 Task: Create a rule when I enter a card name starting with a date after set due on the date.
Action: Mouse moved to (1240, 319)
Screenshot: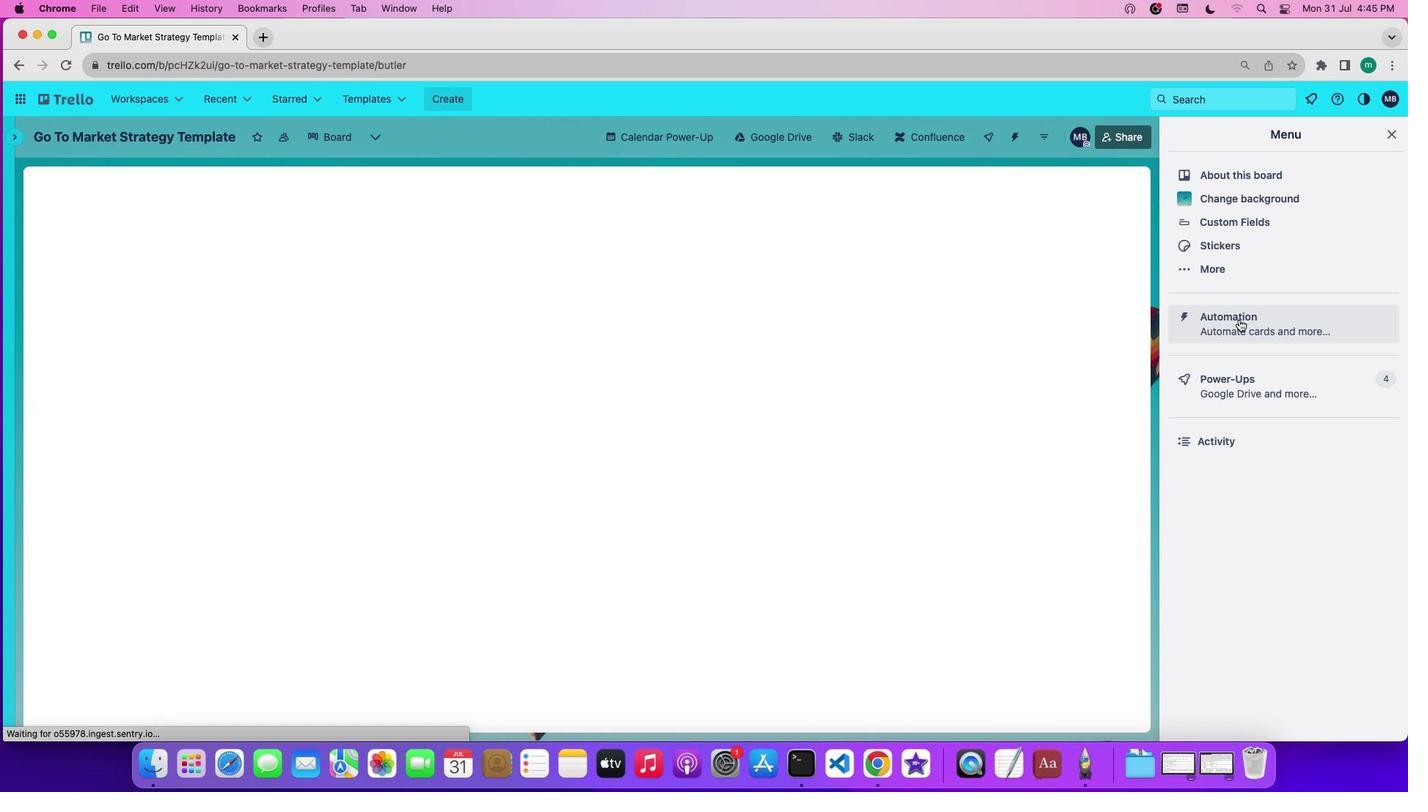 
Action: Mouse pressed left at (1240, 319)
Screenshot: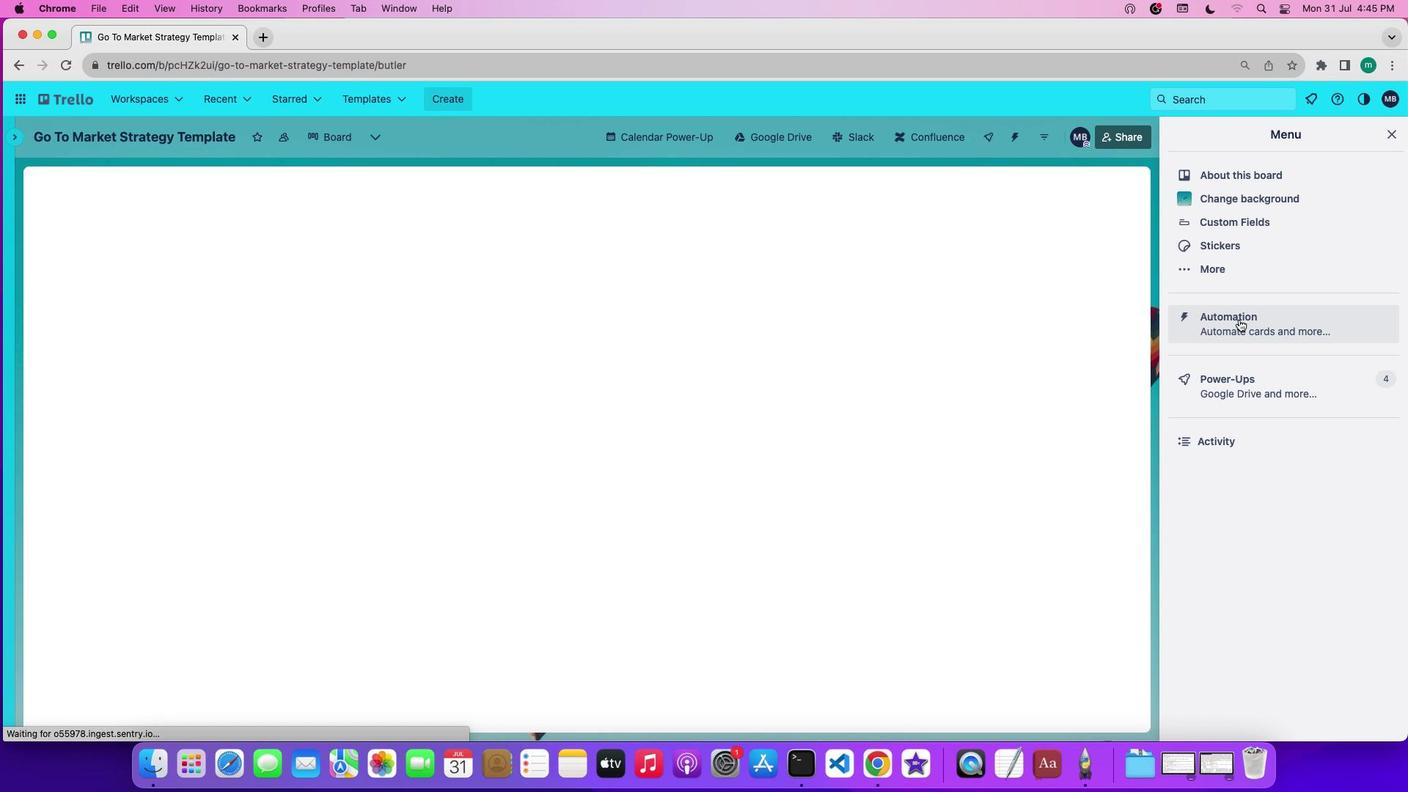 
Action: Mouse moved to (122, 266)
Screenshot: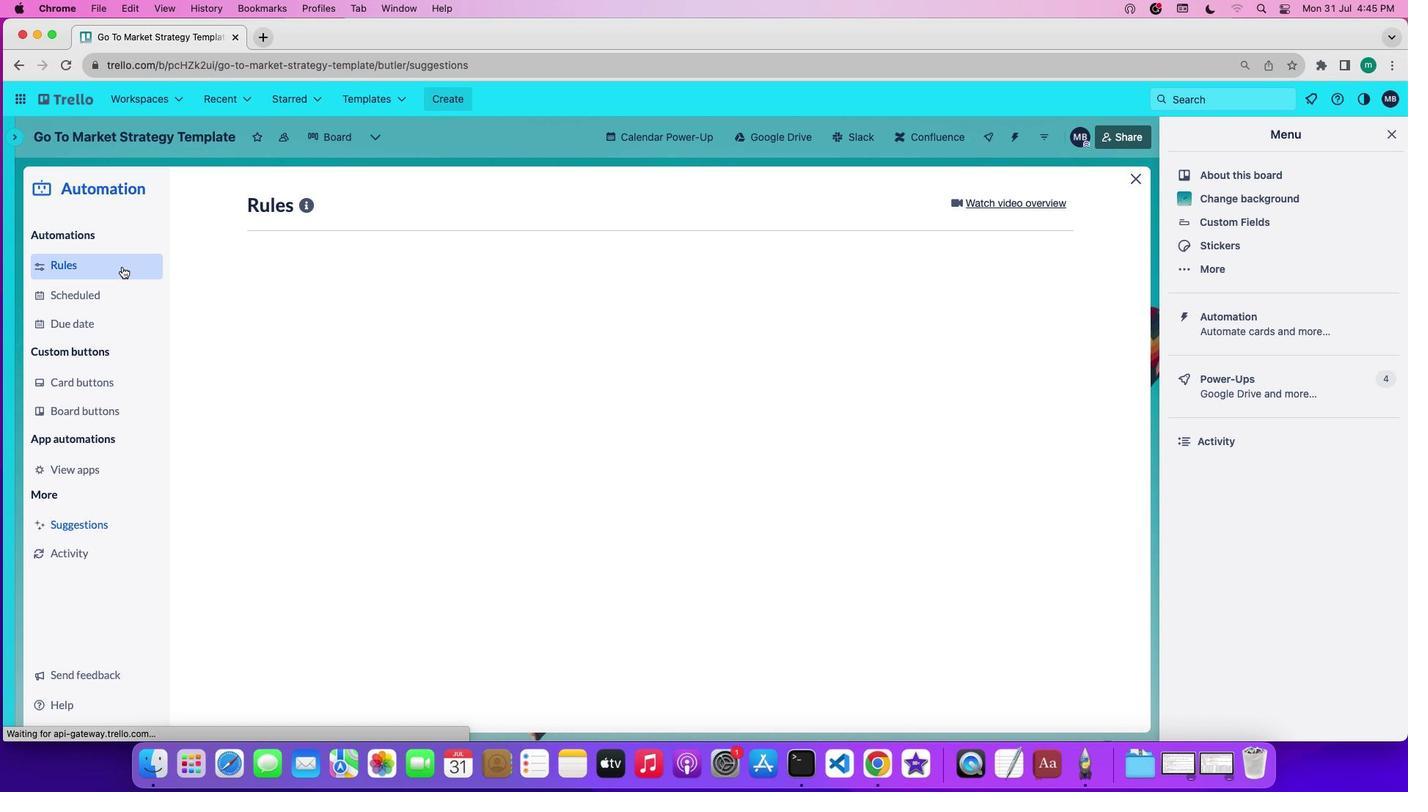 
Action: Mouse pressed left at (122, 266)
Screenshot: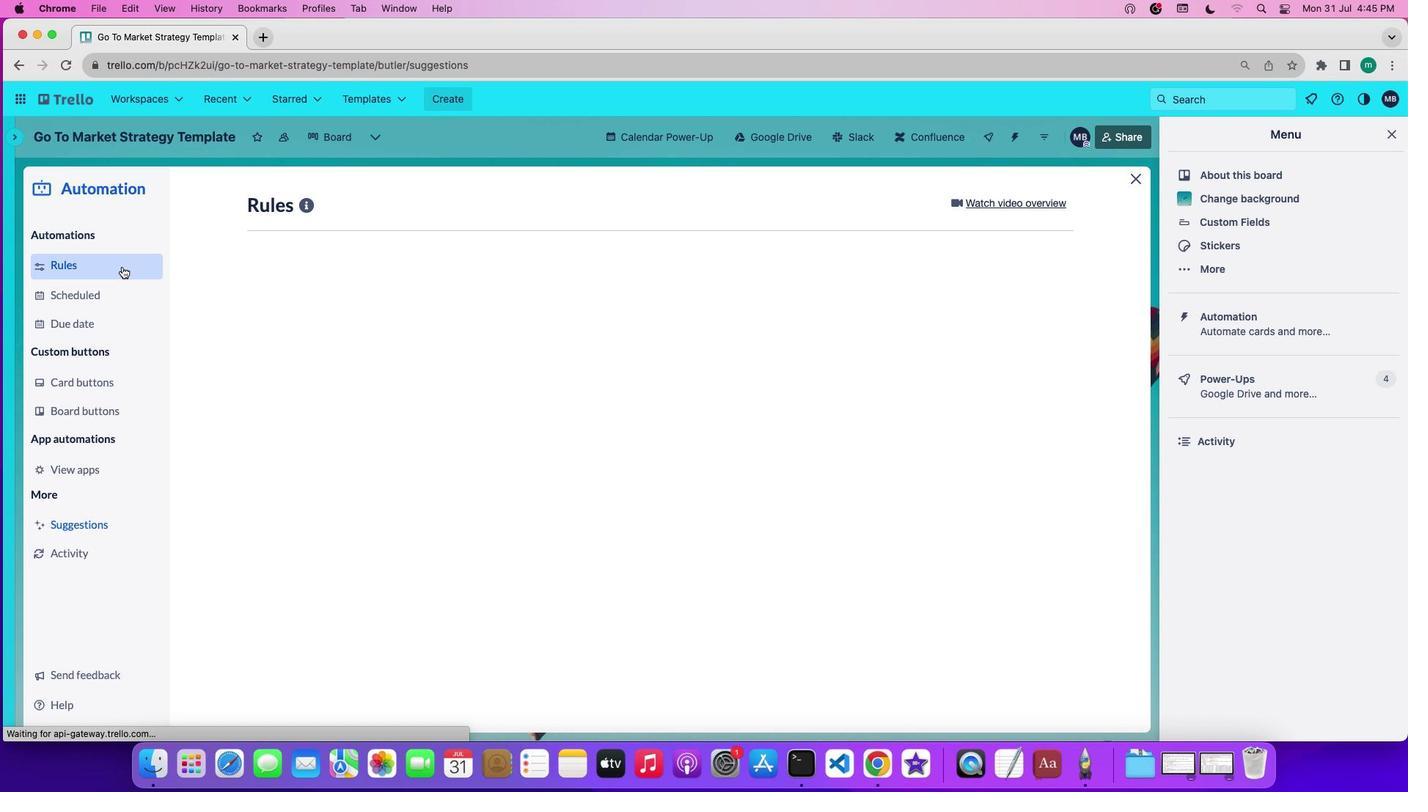 
Action: Mouse moved to (360, 524)
Screenshot: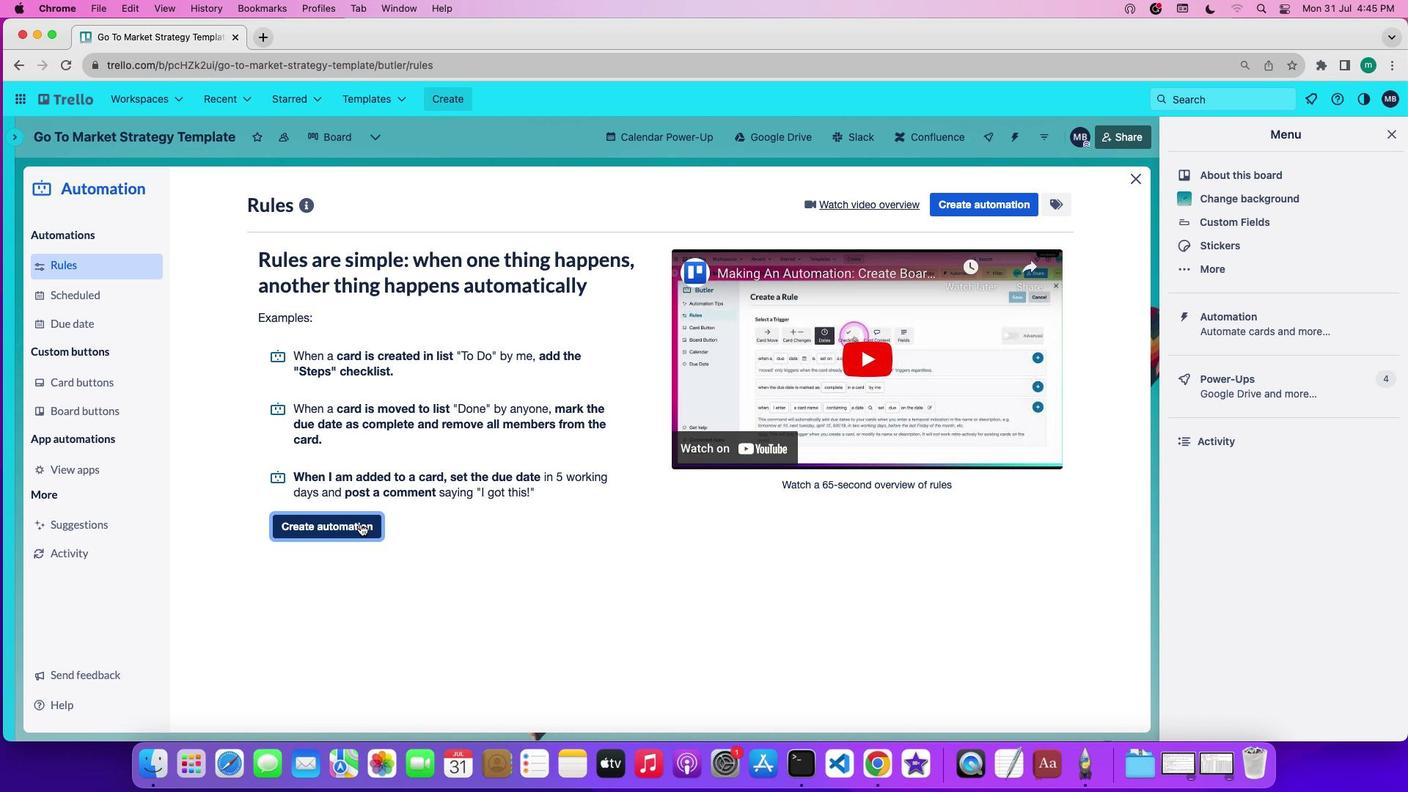 
Action: Mouse pressed left at (360, 524)
Screenshot: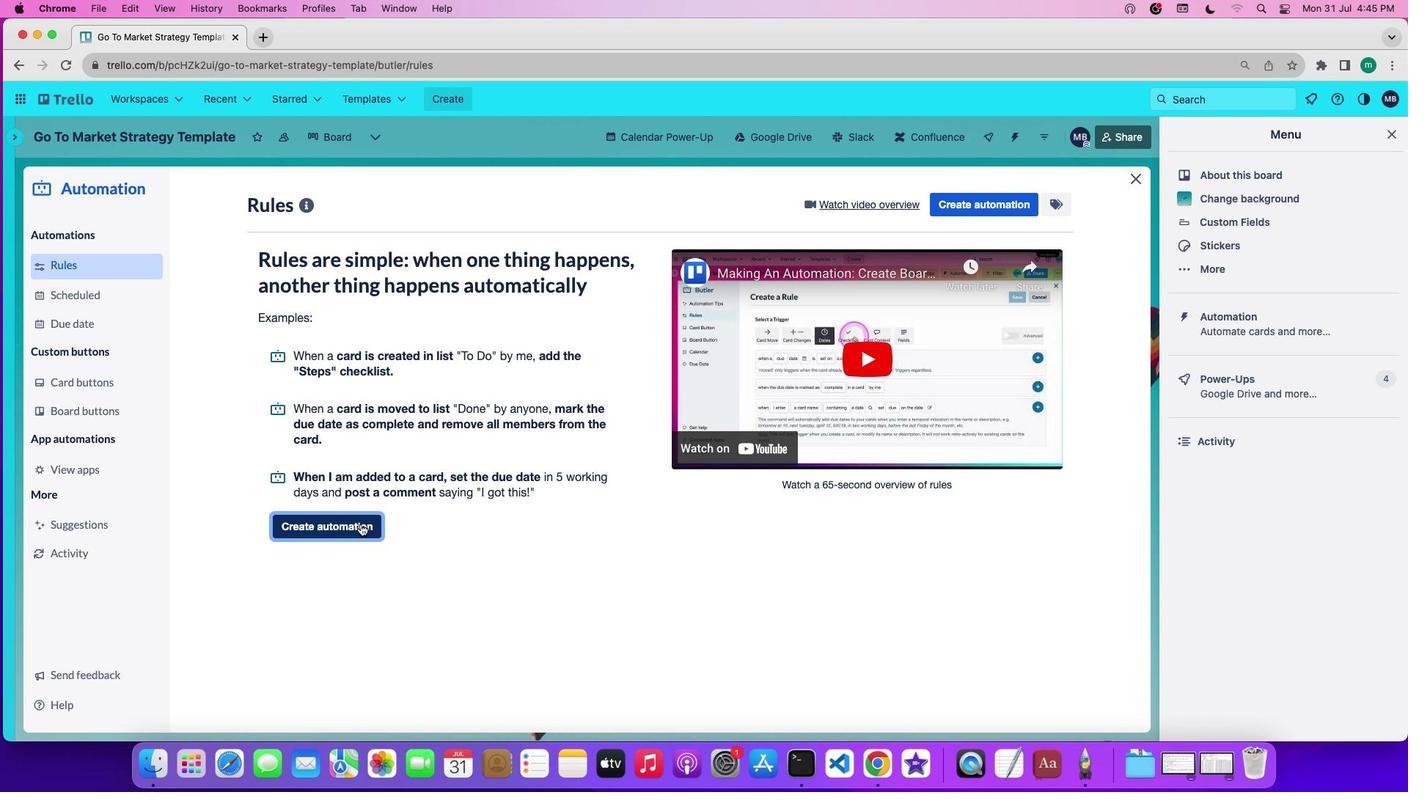 
Action: Mouse moved to (630, 344)
Screenshot: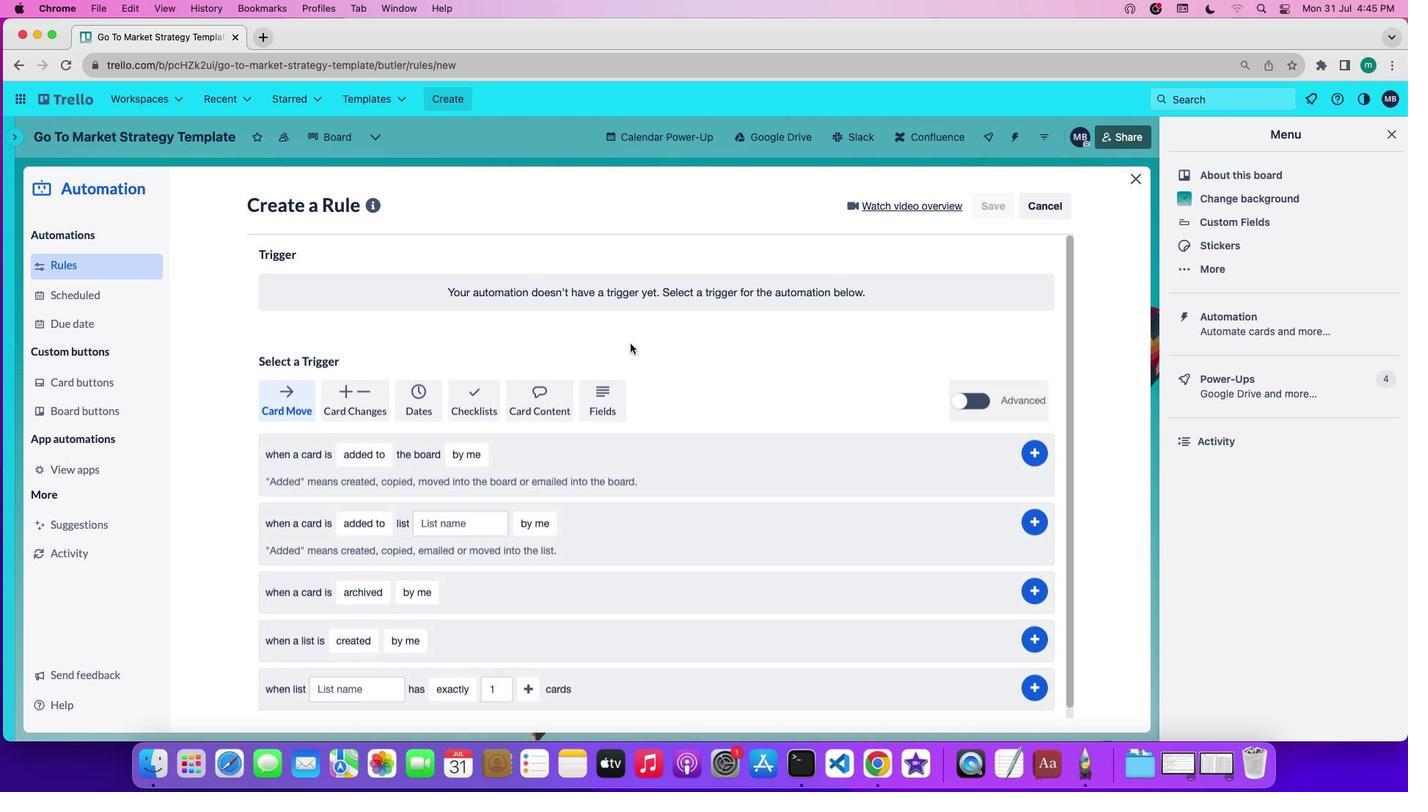 
Action: Mouse pressed left at (630, 344)
Screenshot: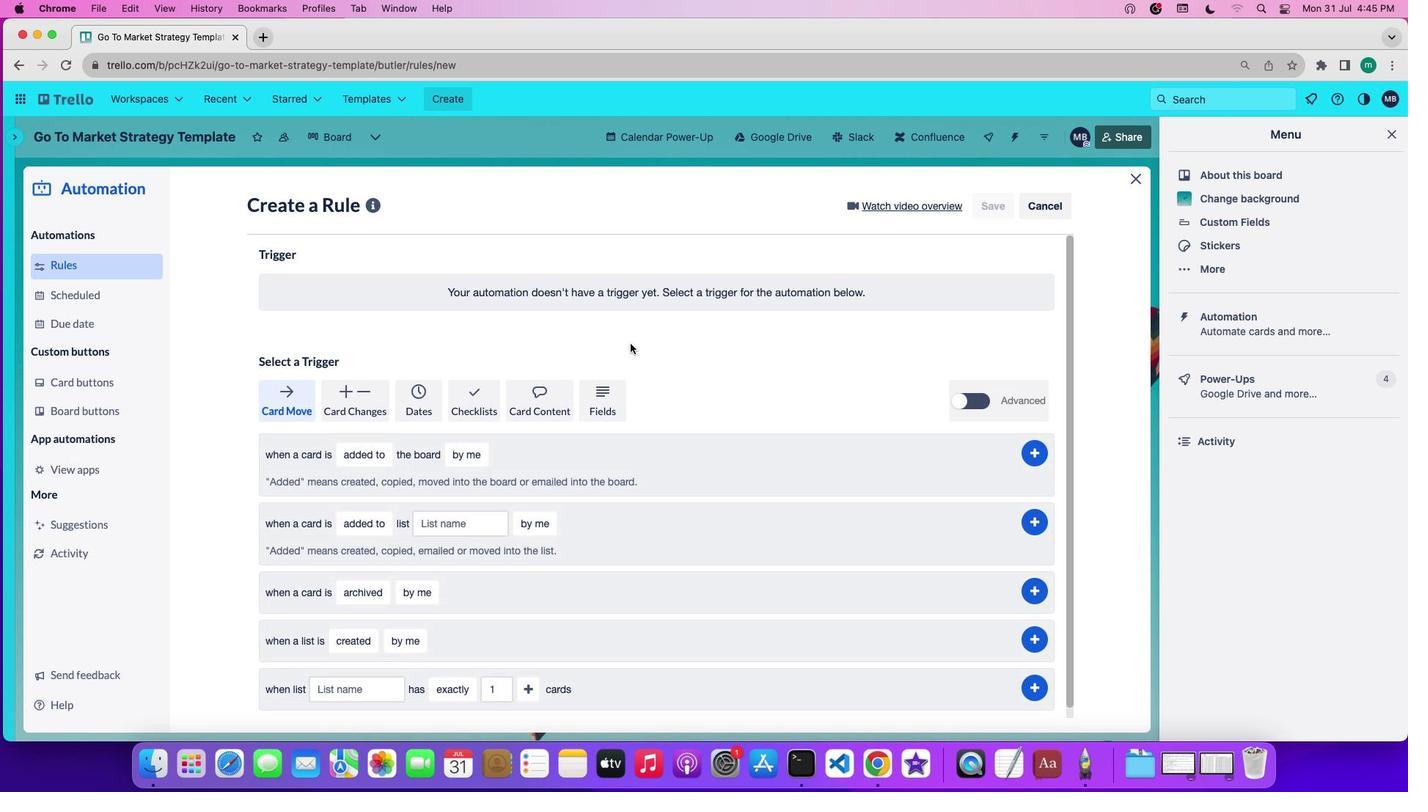
Action: Mouse moved to (431, 397)
Screenshot: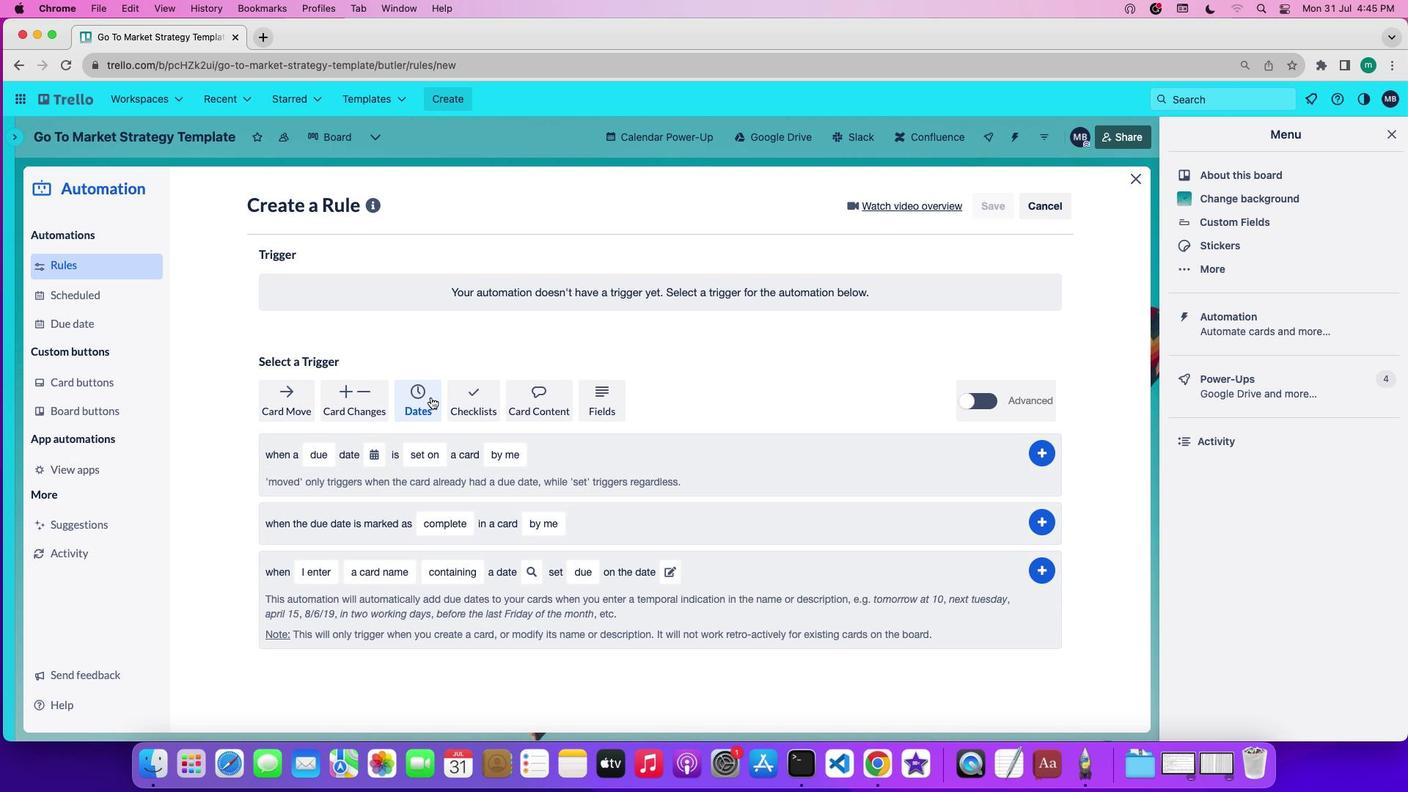 
Action: Mouse pressed left at (431, 397)
Screenshot: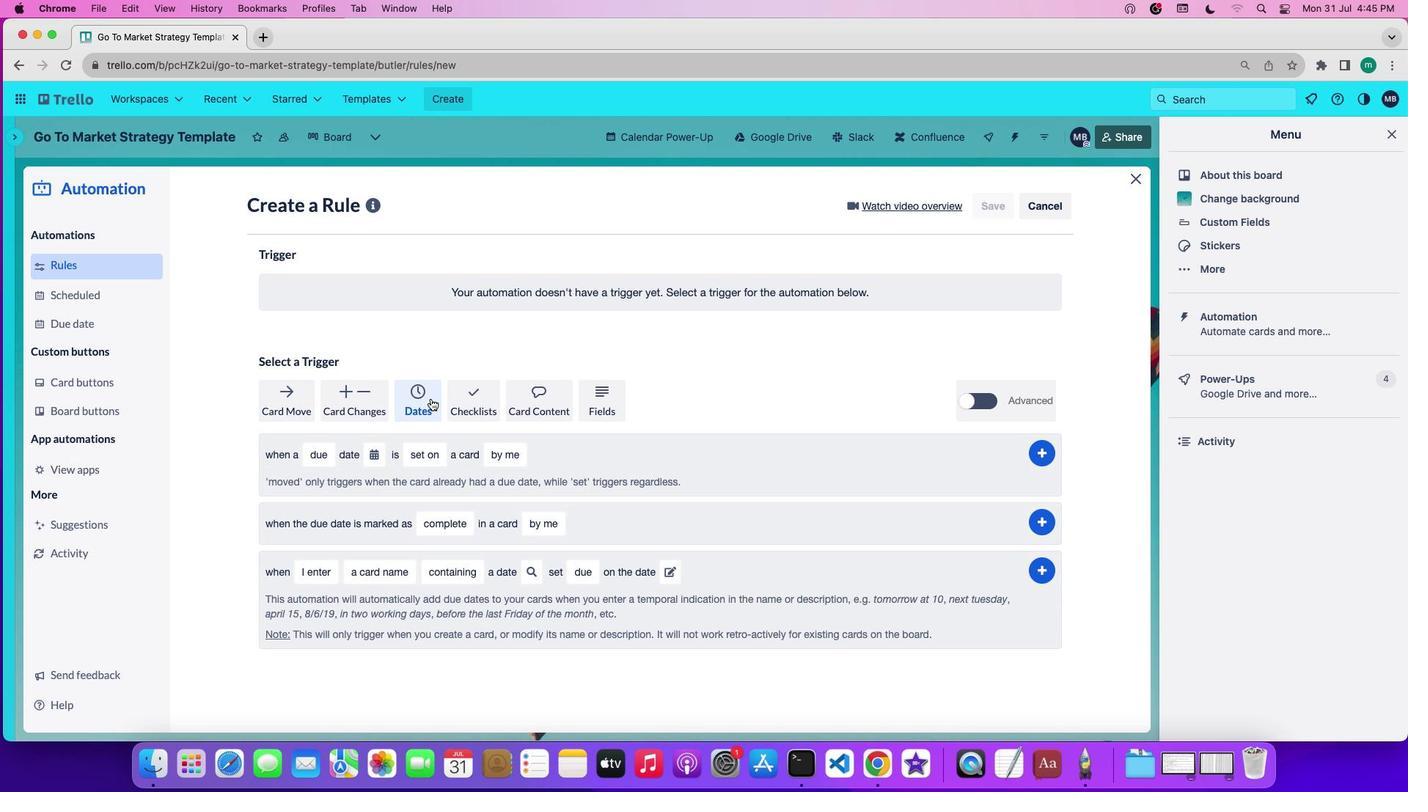 
Action: Mouse moved to (321, 569)
Screenshot: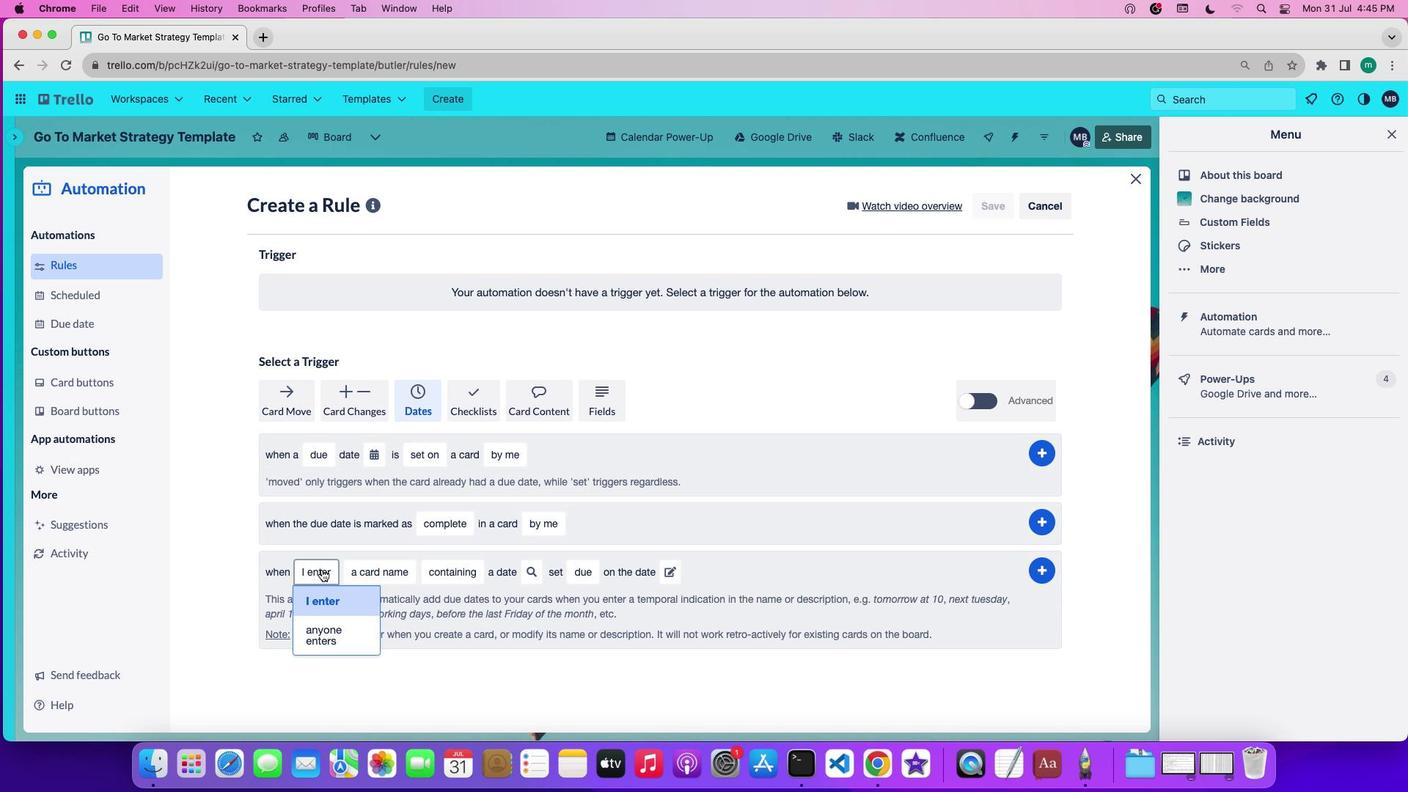 
Action: Mouse pressed left at (321, 569)
Screenshot: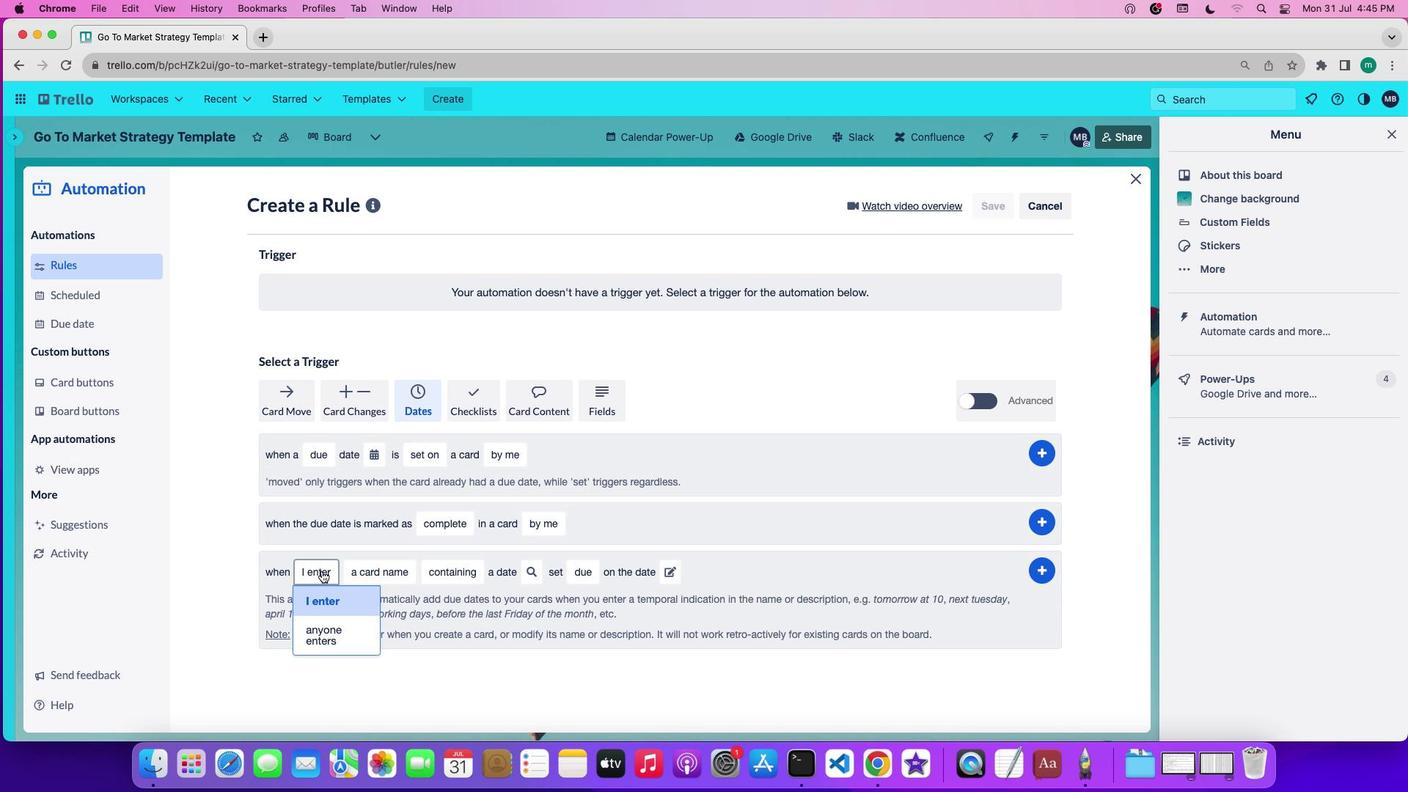
Action: Mouse moved to (326, 594)
Screenshot: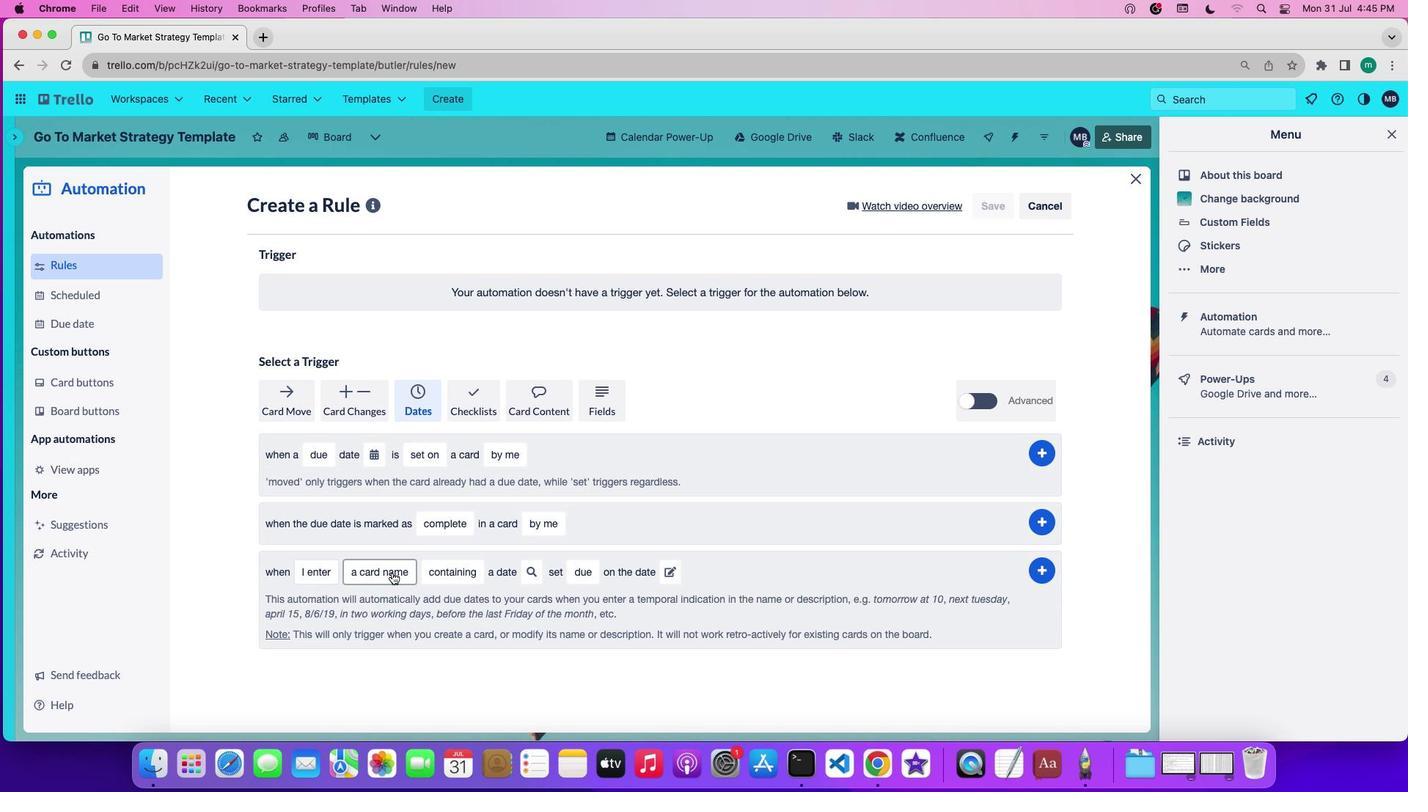 
Action: Mouse pressed left at (326, 594)
Screenshot: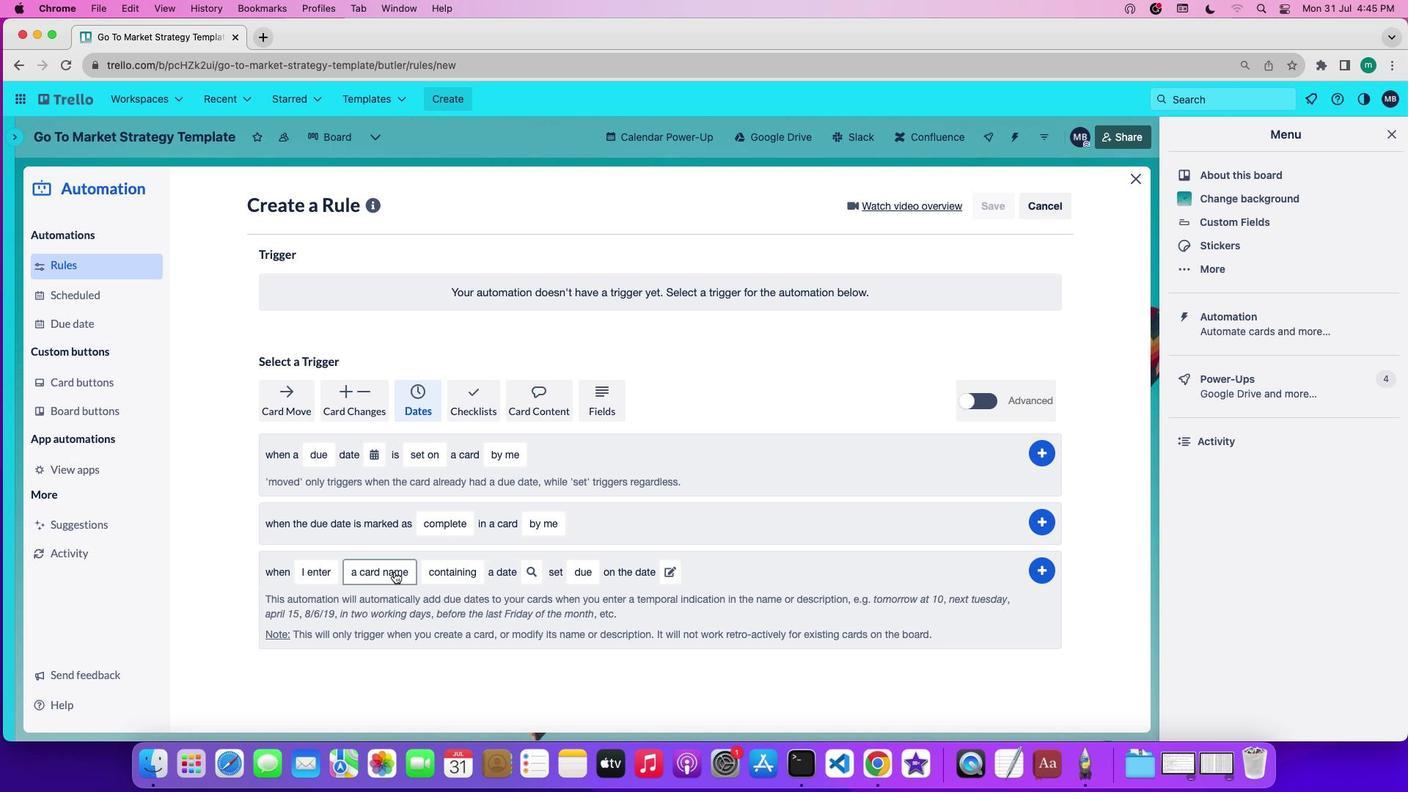 
Action: Mouse moved to (393, 572)
Screenshot: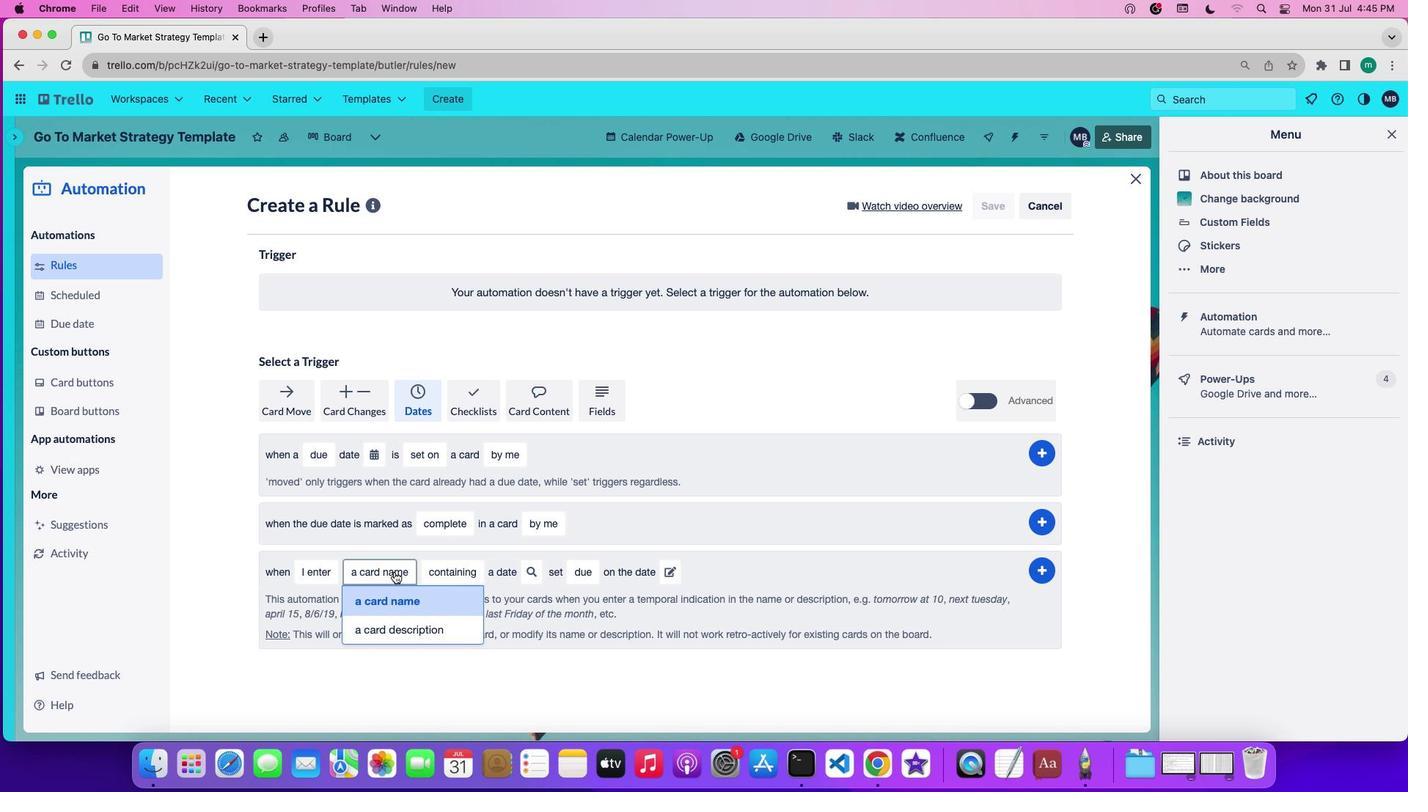 
Action: Mouse pressed left at (393, 572)
Screenshot: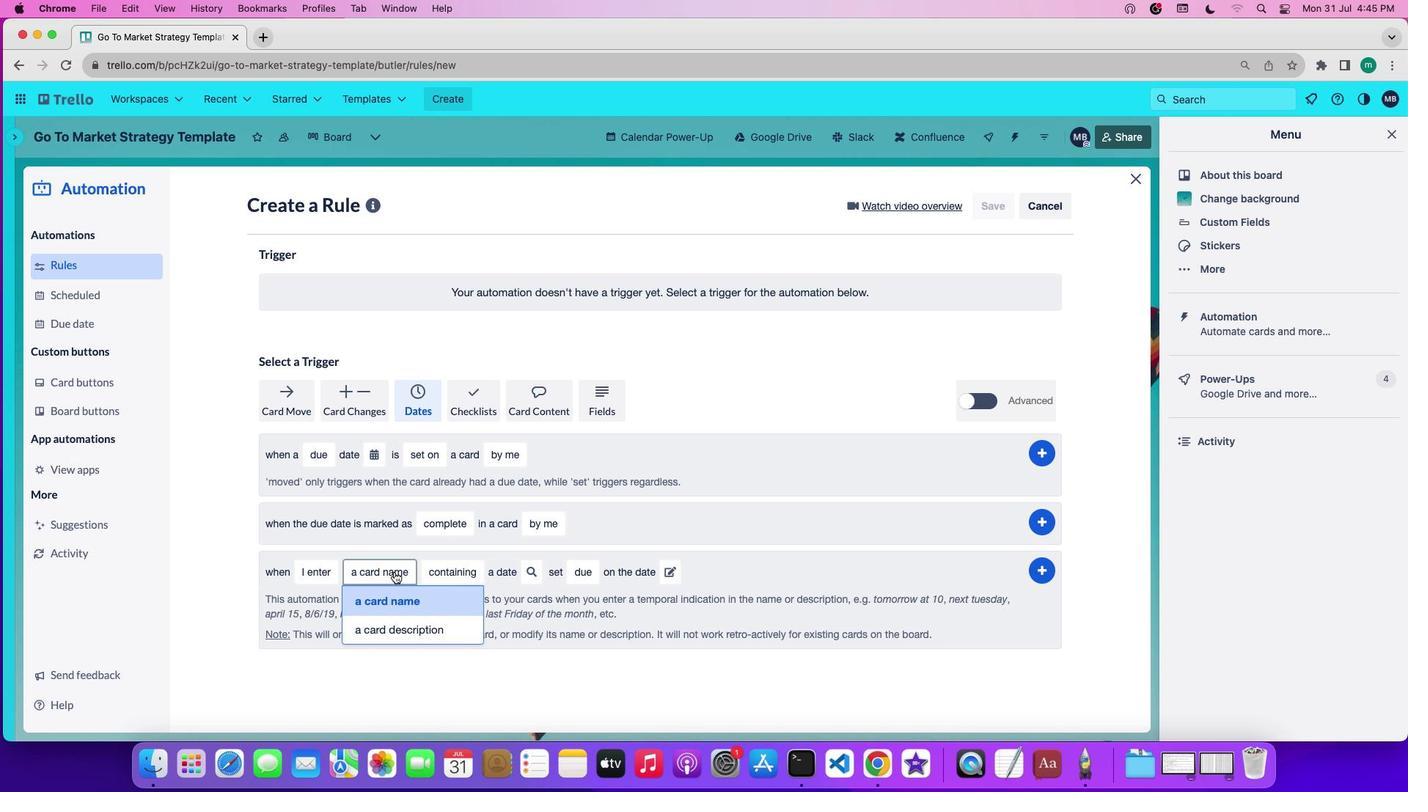 
Action: Mouse moved to (397, 596)
Screenshot: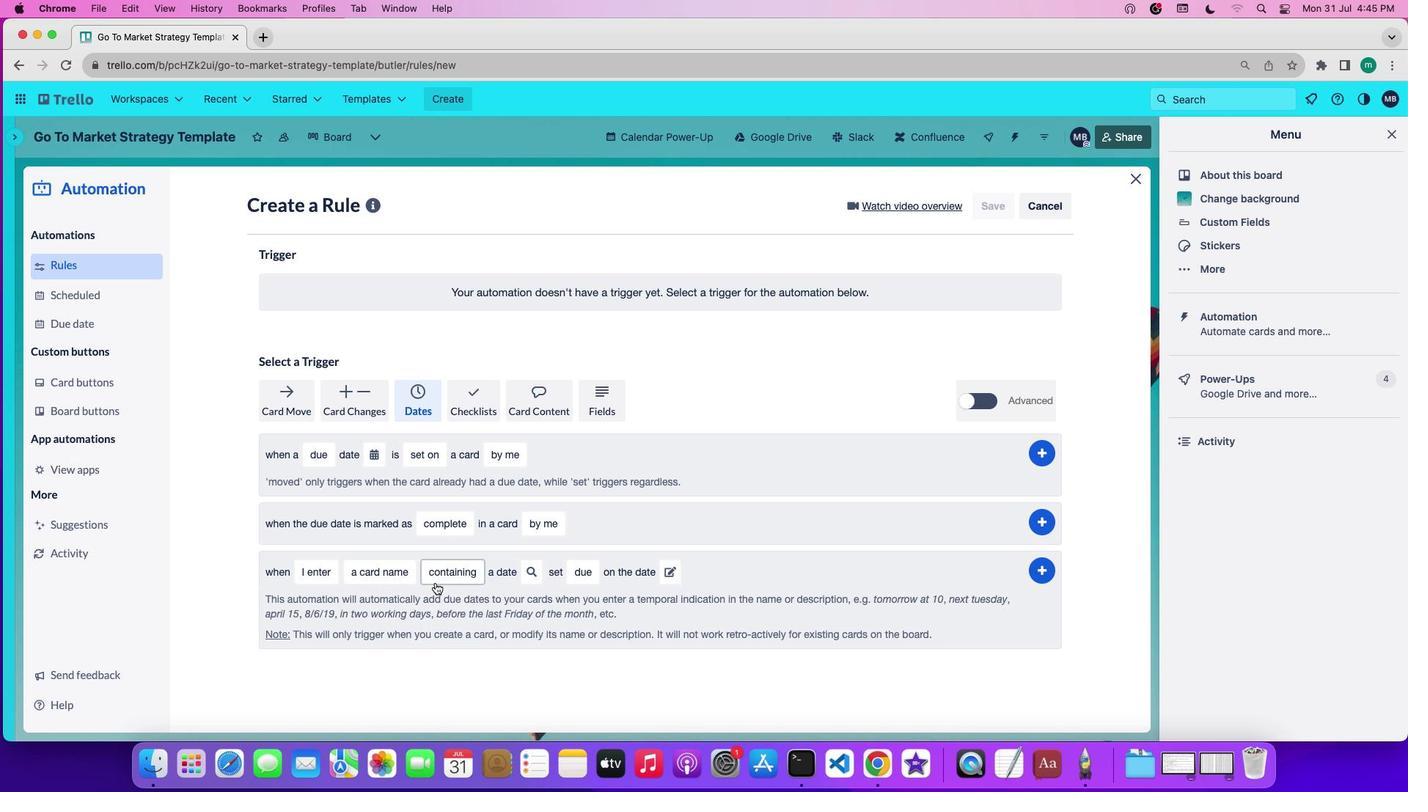 
Action: Mouse pressed left at (397, 596)
Screenshot: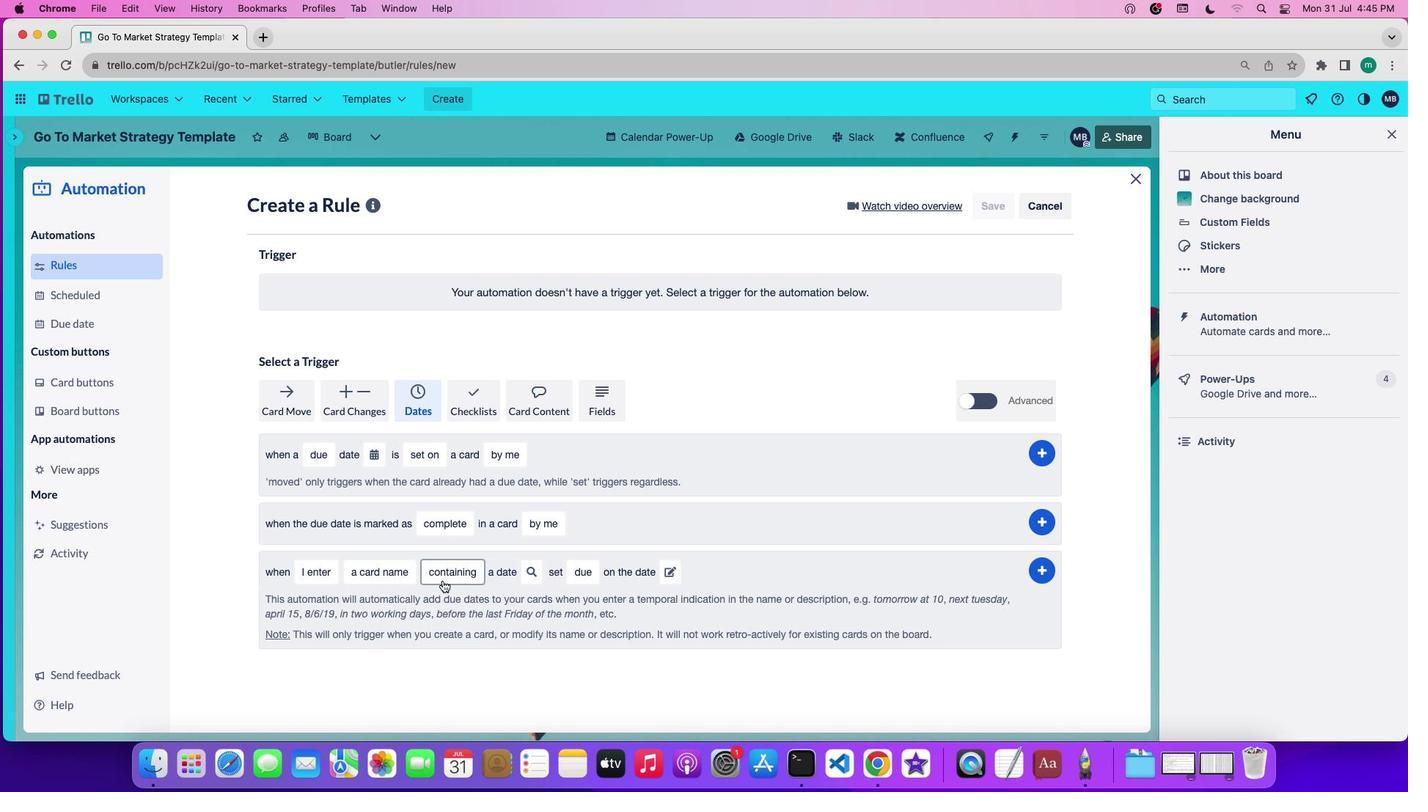 
Action: Mouse moved to (451, 626)
Screenshot: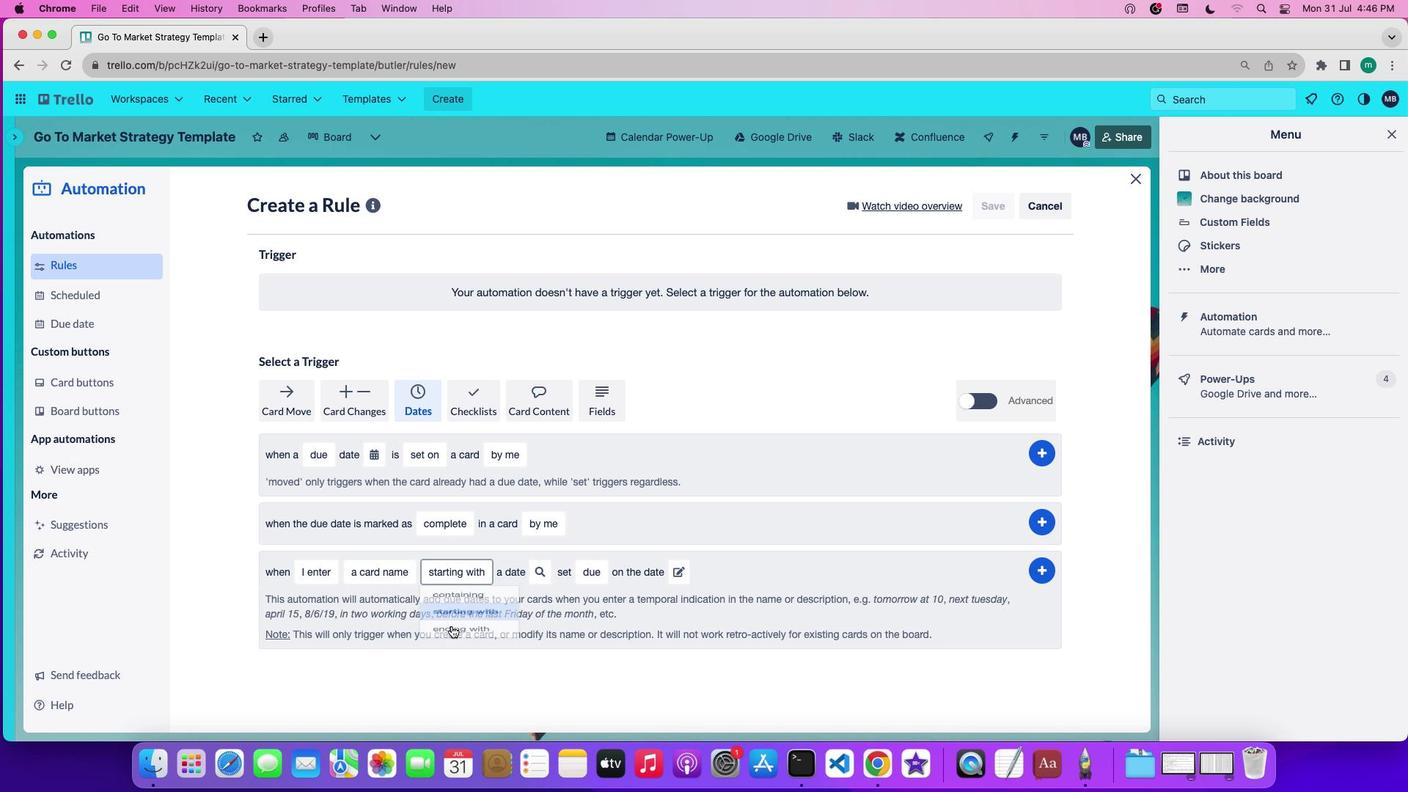 
Action: Mouse pressed left at (451, 626)
Screenshot: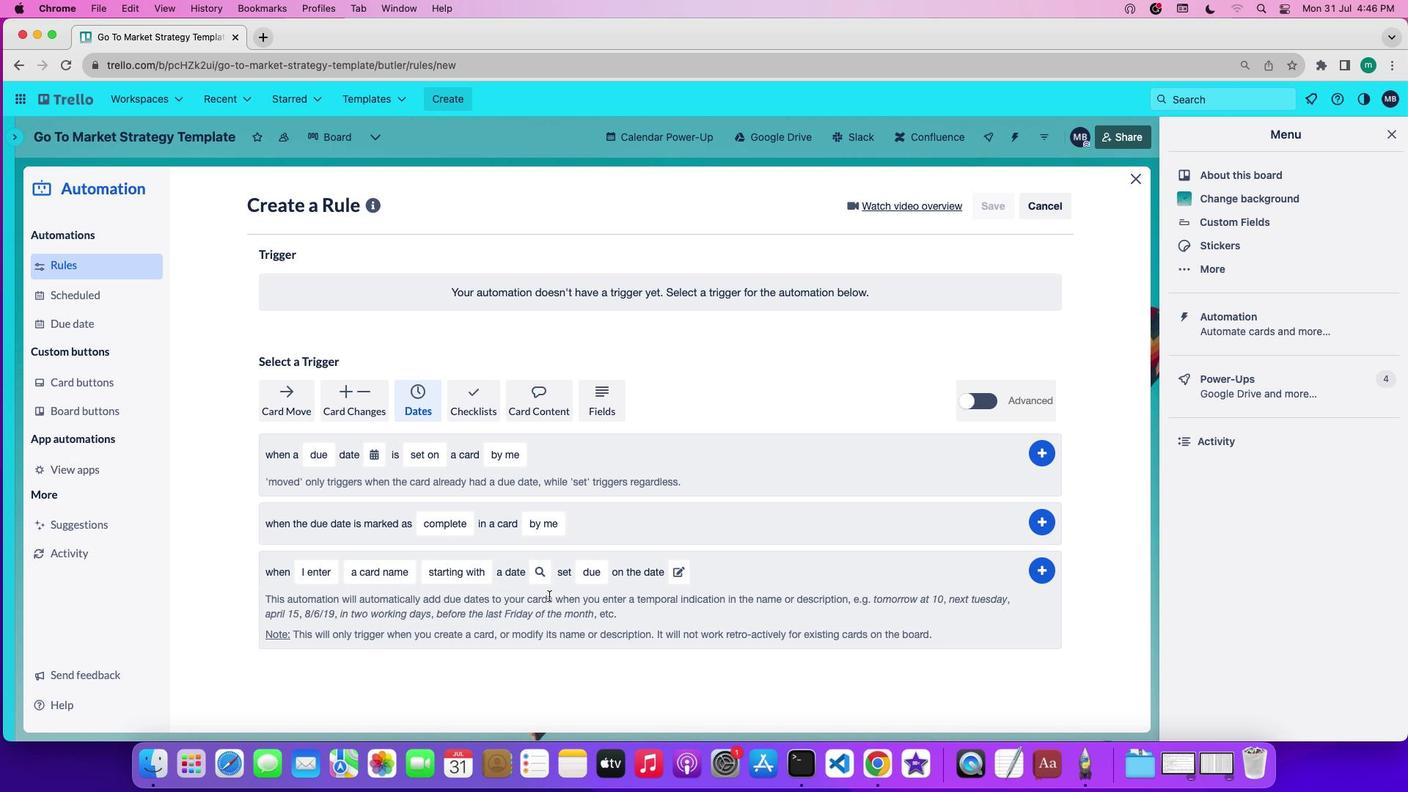 
Action: Mouse moved to (583, 574)
Screenshot: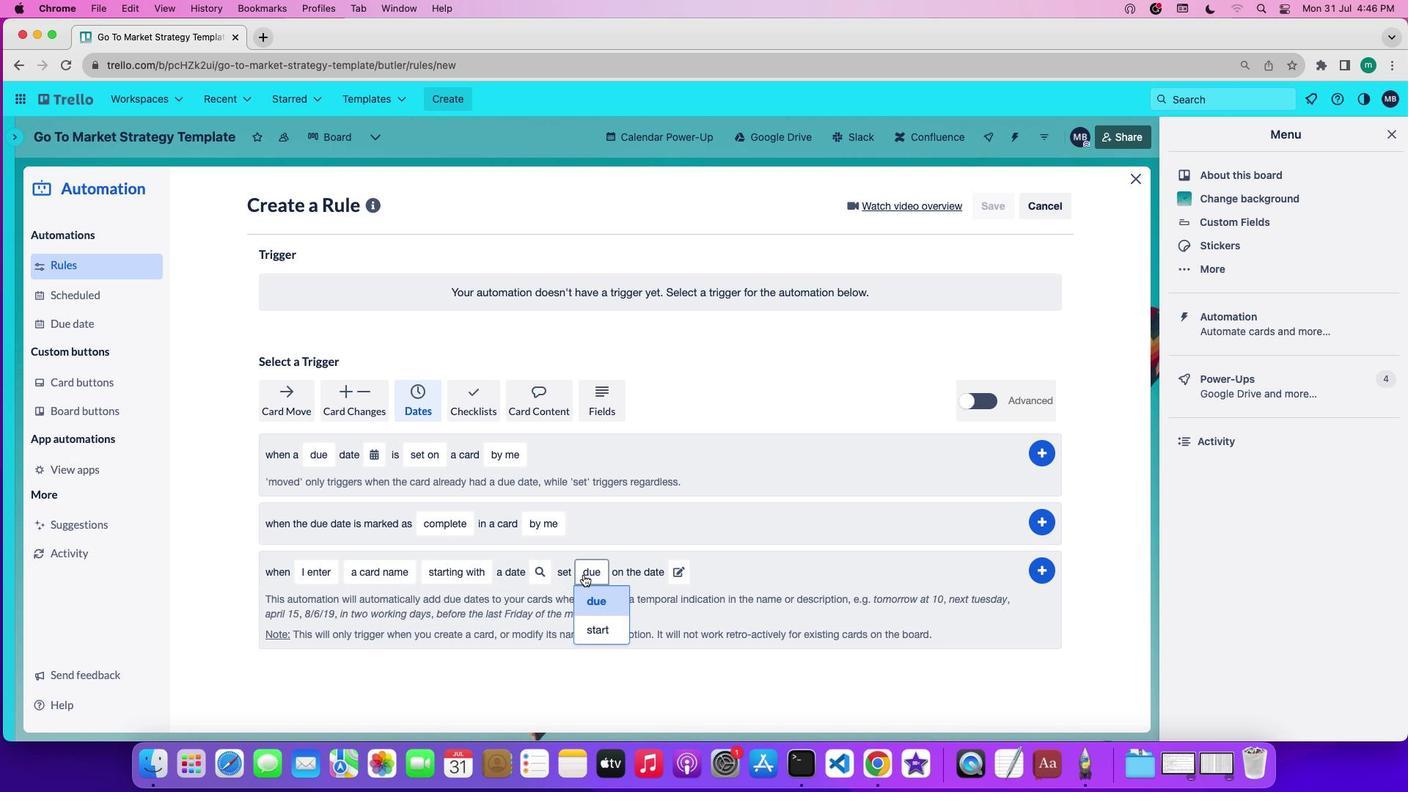 
Action: Mouse pressed left at (583, 574)
Screenshot: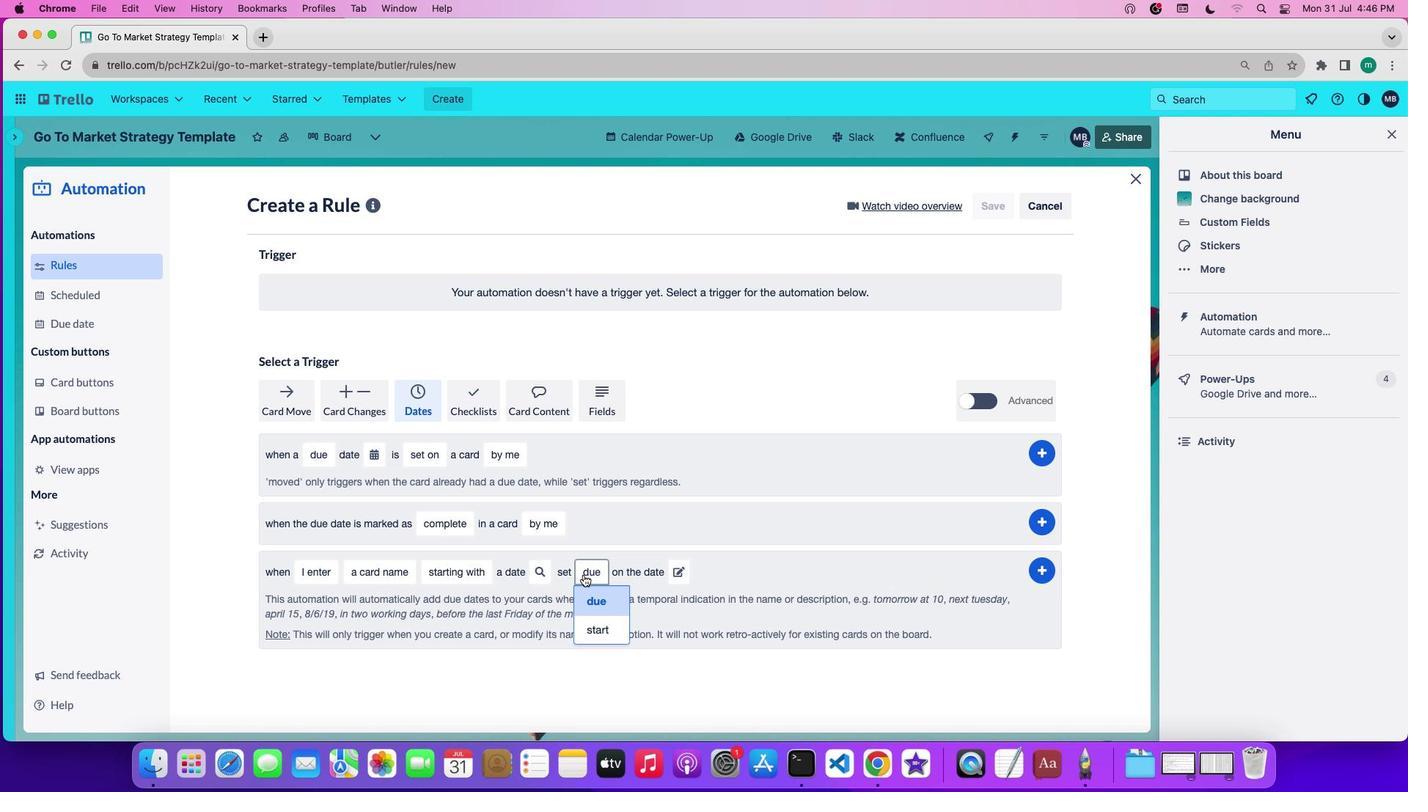 
Action: Mouse moved to (592, 598)
Screenshot: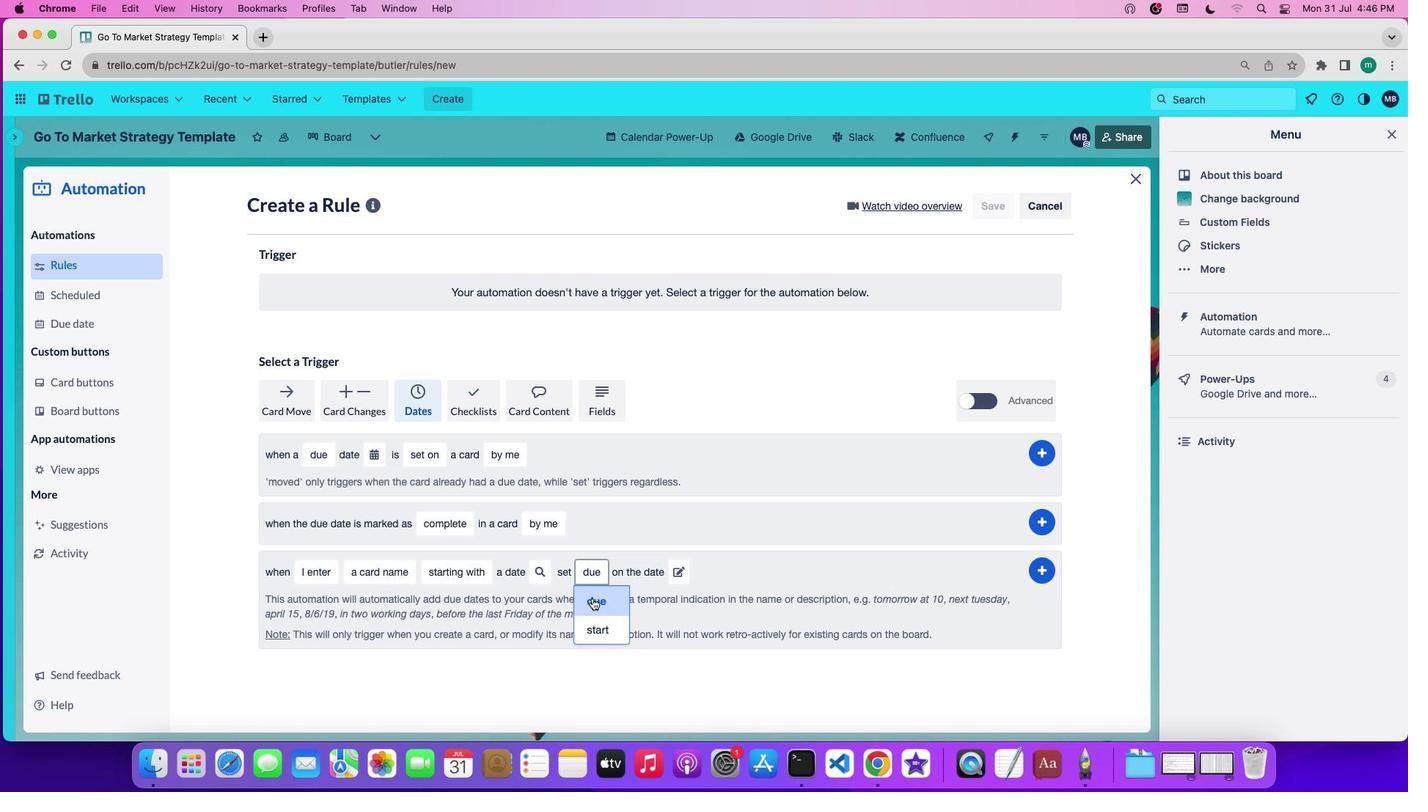 
Action: Mouse pressed left at (592, 598)
Screenshot: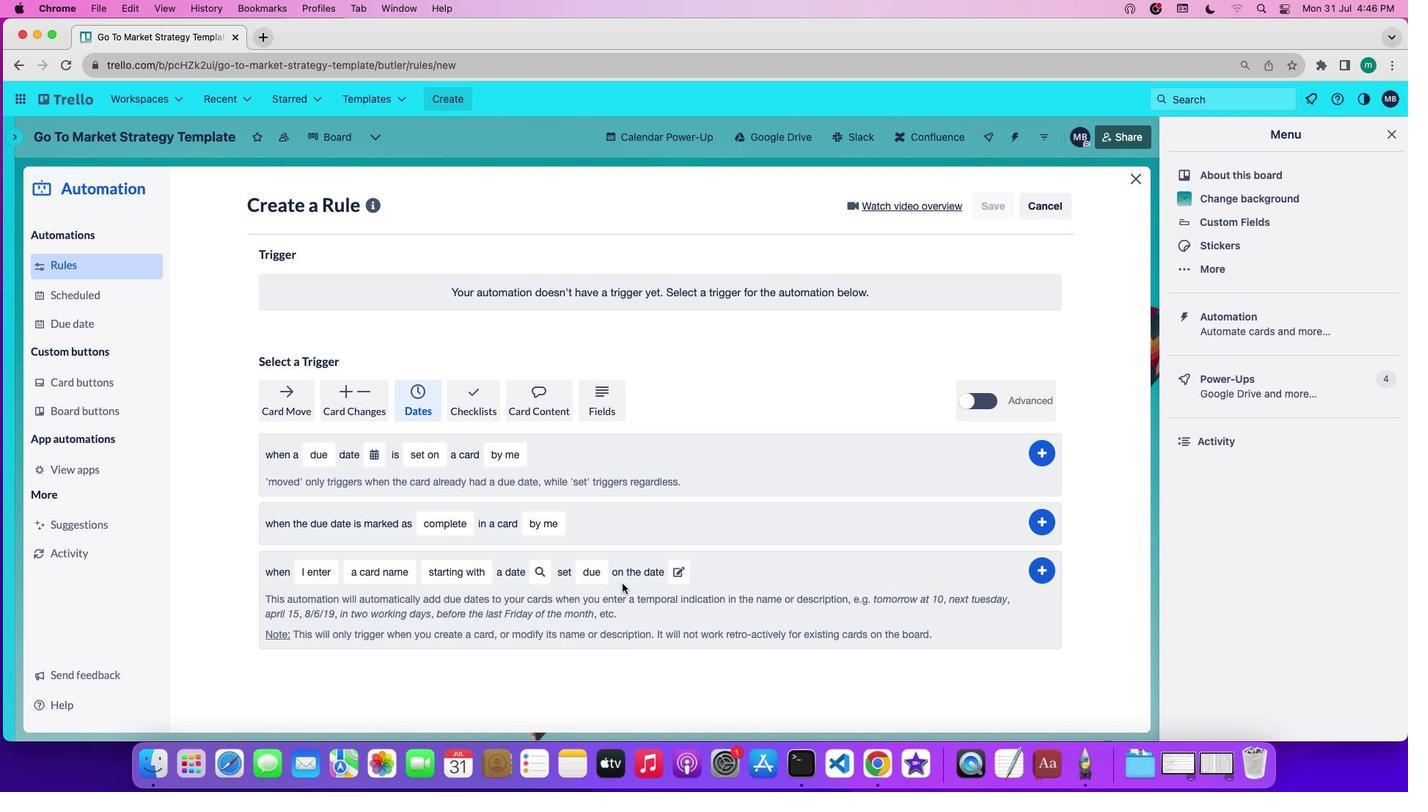 
Action: Mouse moved to (1051, 569)
Screenshot: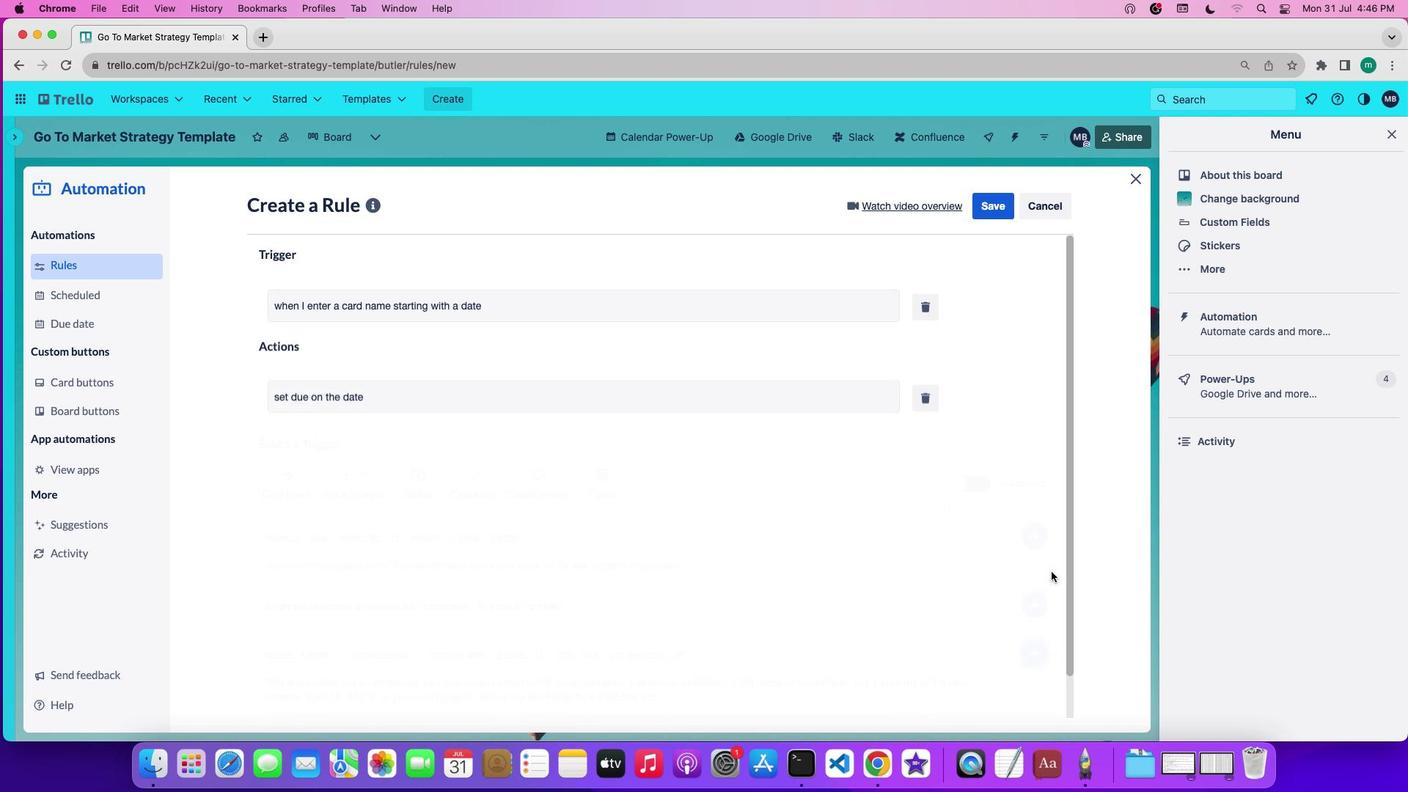 
Action: Mouse pressed left at (1051, 569)
Screenshot: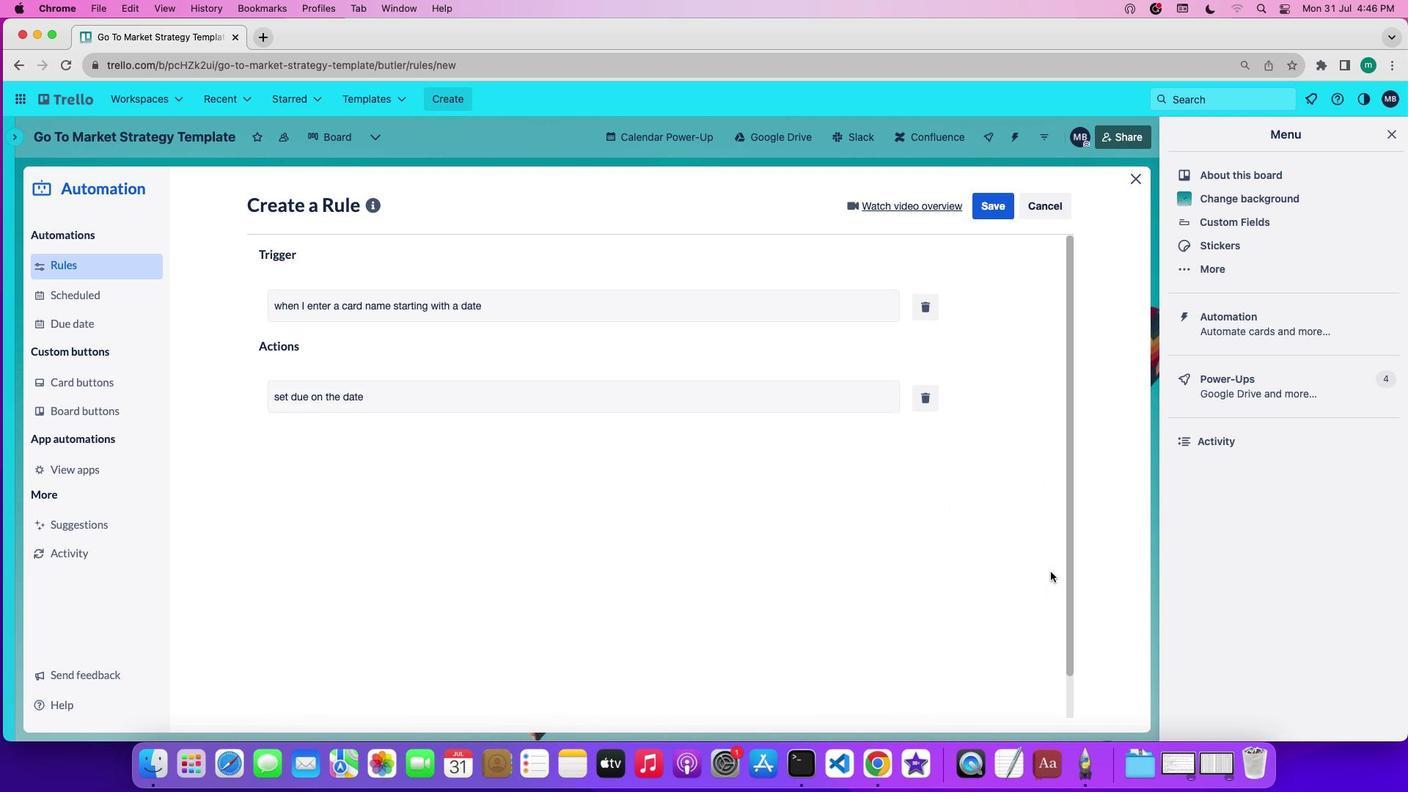
Action: Mouse moved to (634, 684)
Screenshot: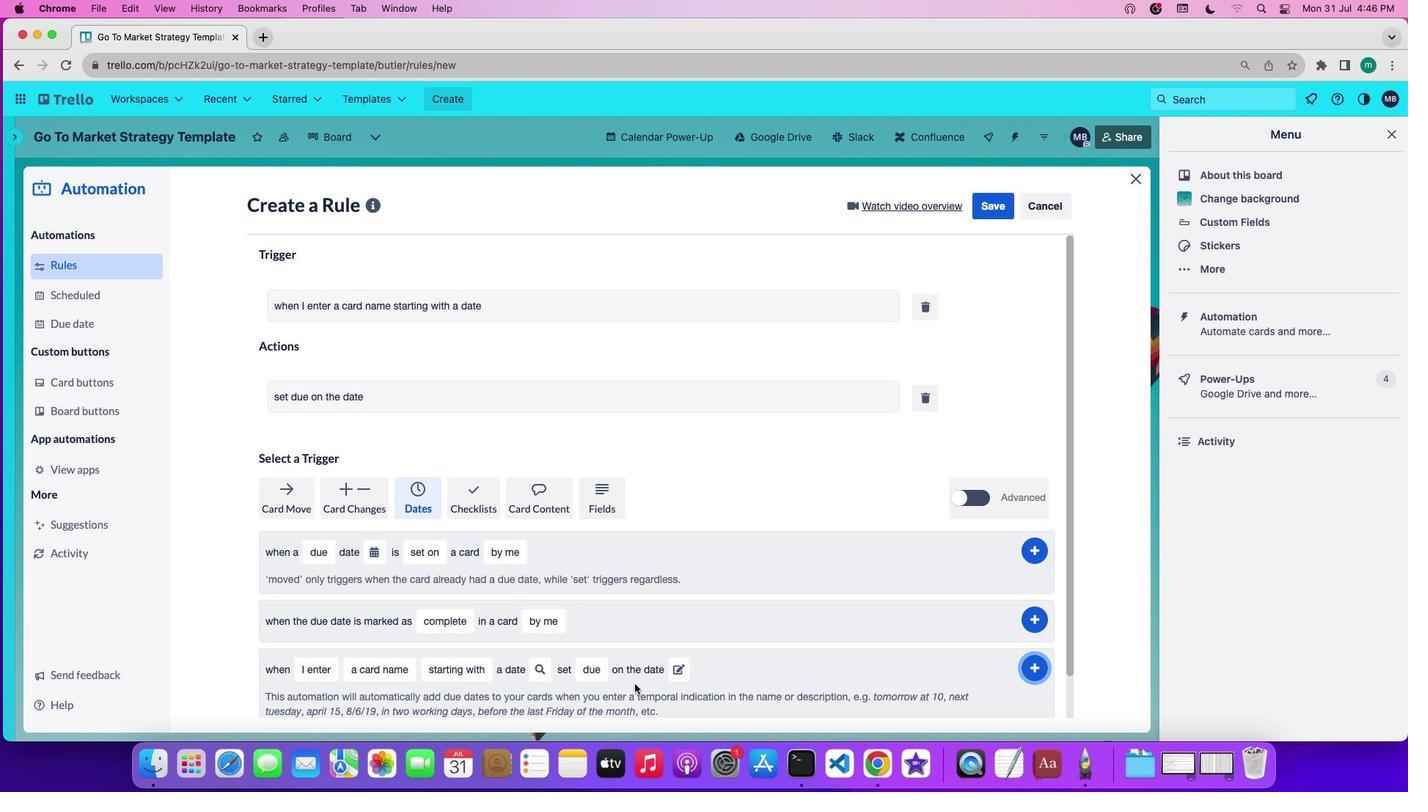 
